 Task: Sort the products by unit price (high first).
Action: Mouse moved to (18, 62)
Screenshot: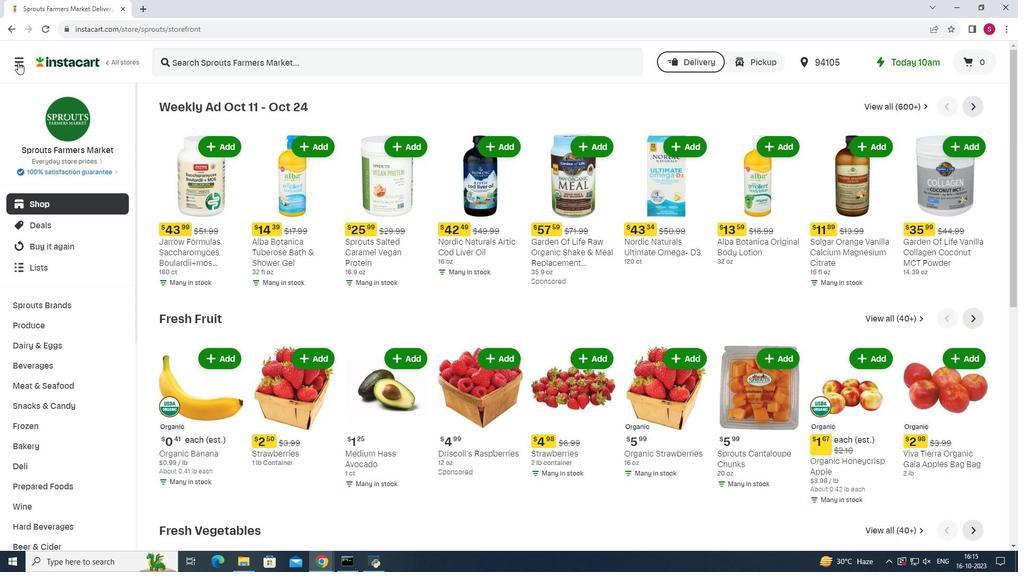 
Action: Mouse pressed left at (18, 62)
Screenshot: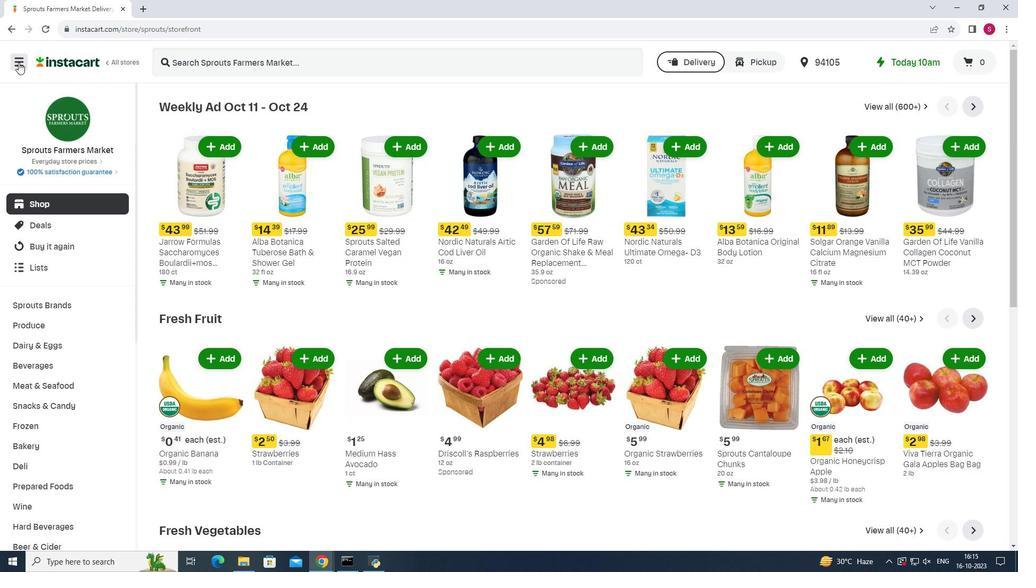 
Action: Mouse moved to (46, 280)
Screenshot: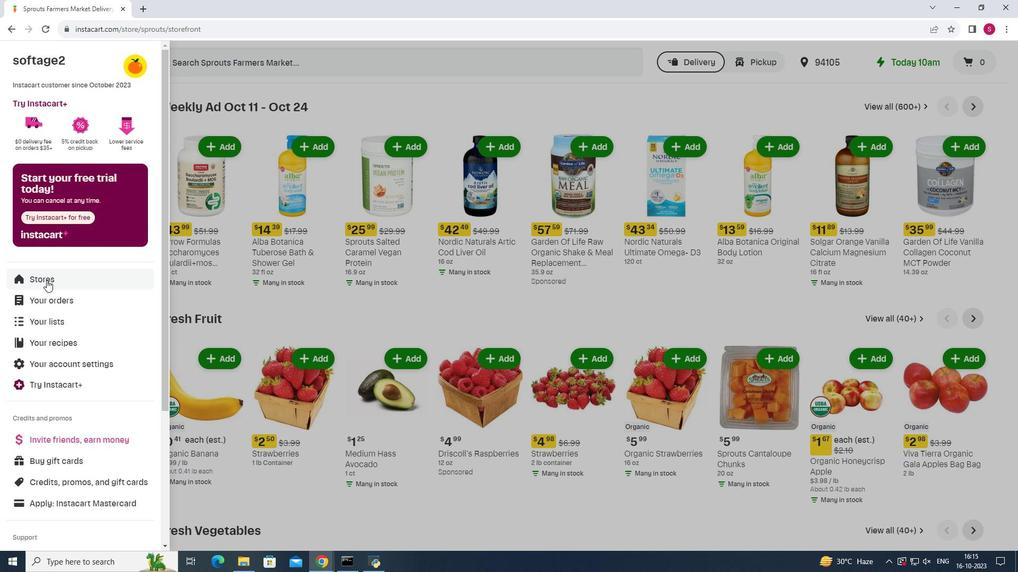 
Action: Mouse pressed left at (46, 280)
Screenshot: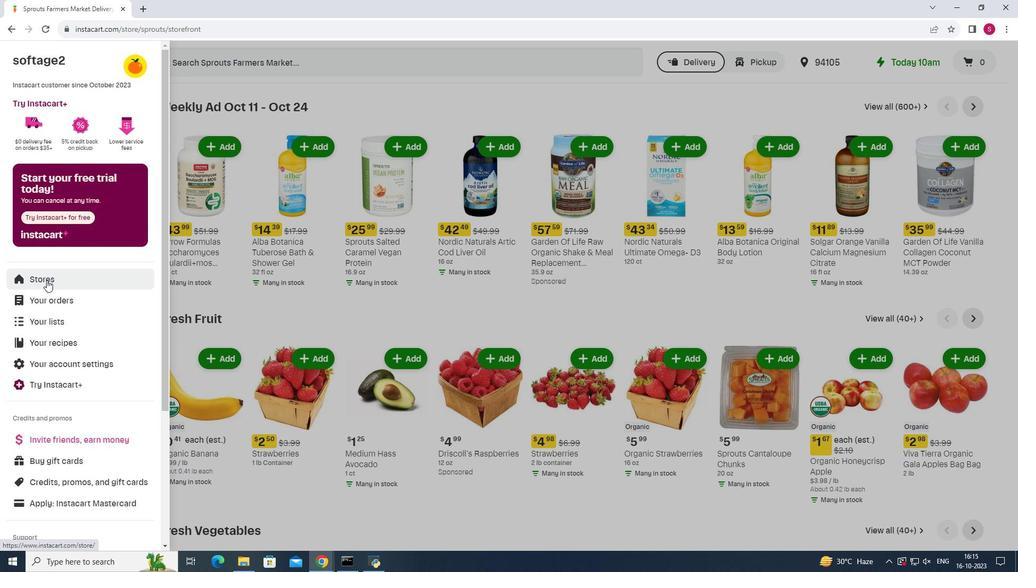 
Action: Mouse moved to (246, 89)
Screenshot: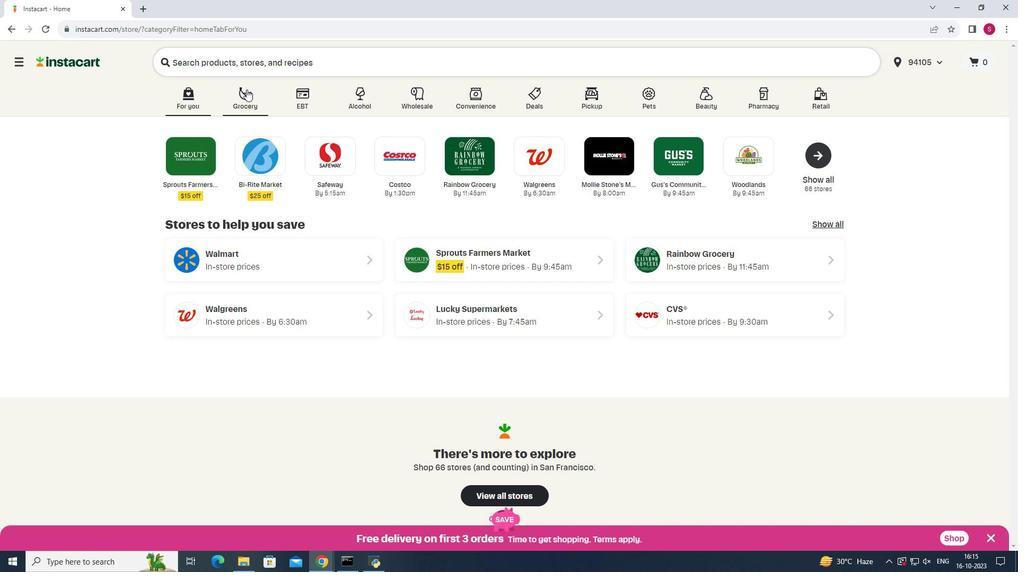 
Action: Mouse pressed left at (246, 89)
Screenshot: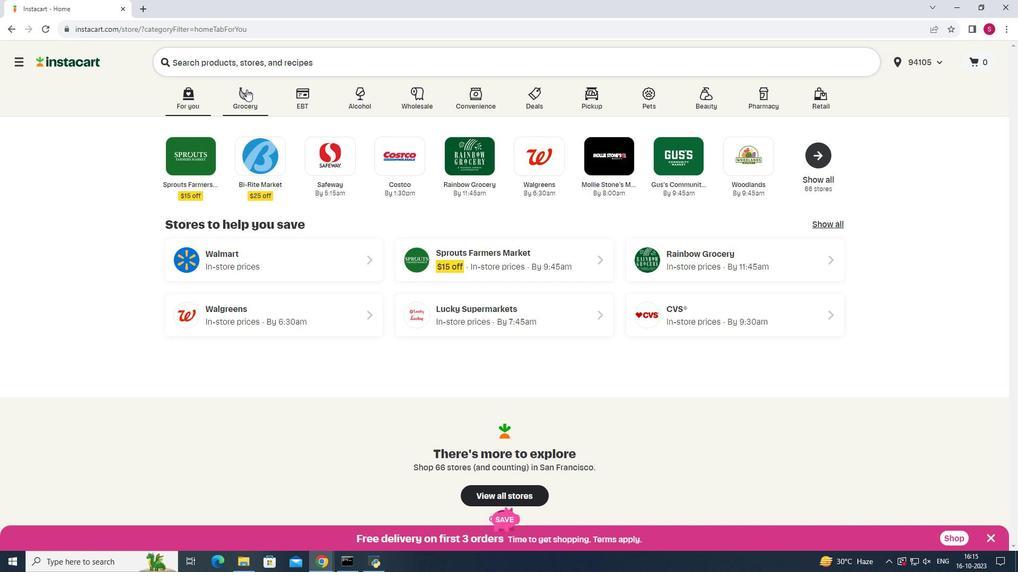 
Action: Mouse moved to (682, 142)
Screenshot: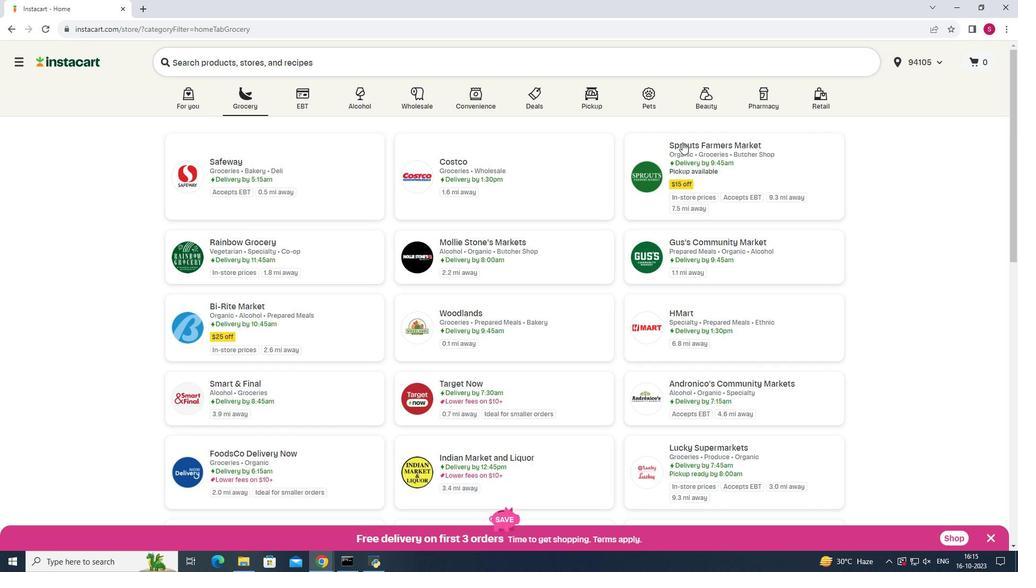 
Action: Mouse pressed left at (682, 142)
Screenshot: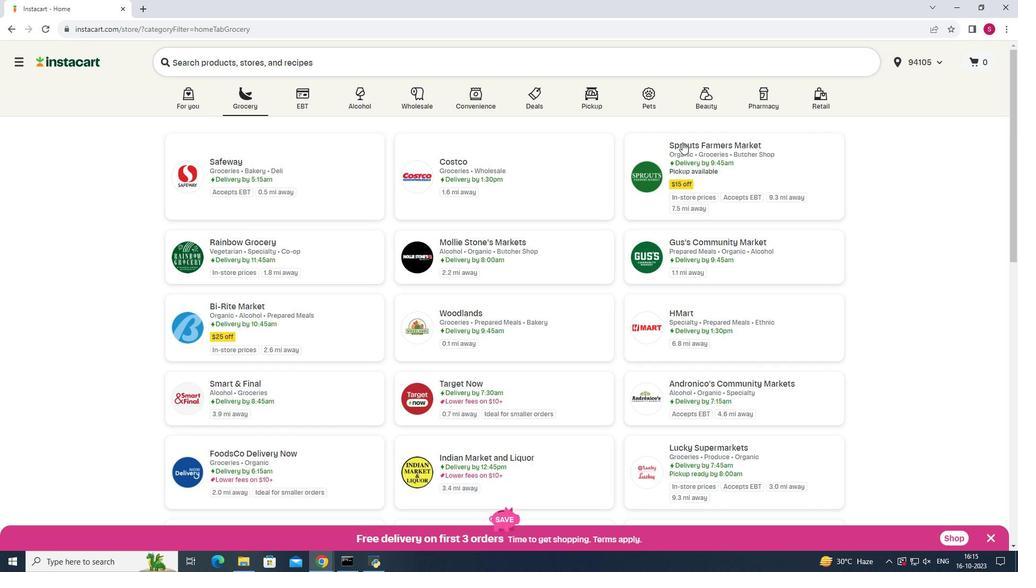 
Action: Mouse moved to (72, 382)
Screenshot: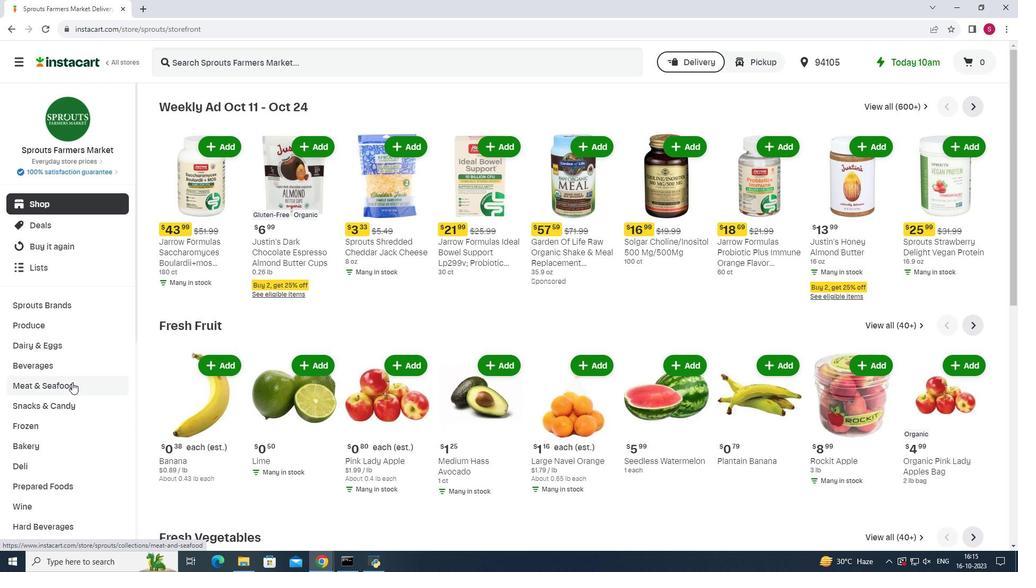 
Action: Mouse pressed left at (72, 382)
Screenshot: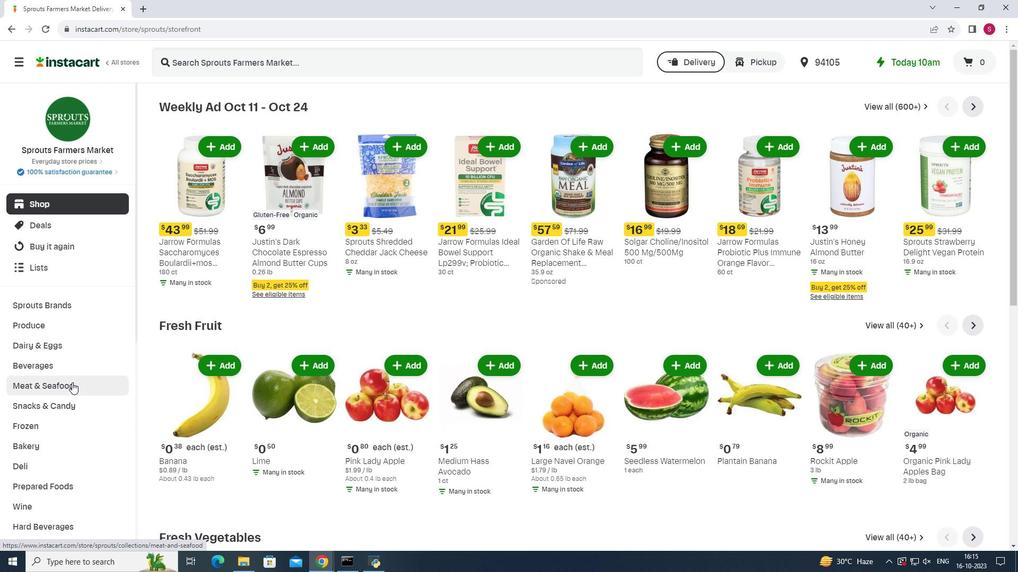 
Action: Mouse moved to (769, 130)
Screenshot: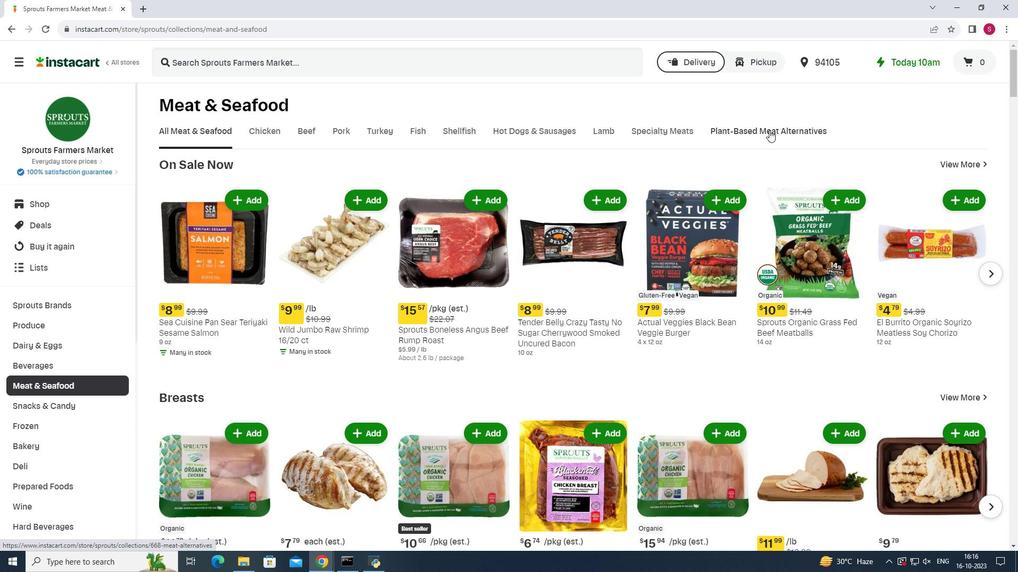 
Action: Mouse pressed left at (769, 130)
Screenshot: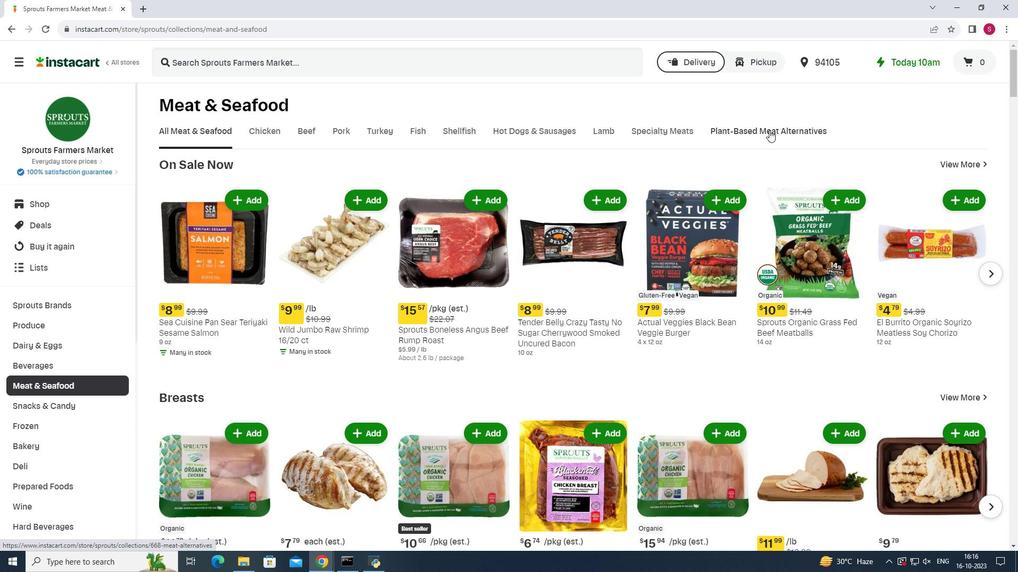 
Action: Mouse moved to (624, 174)
Screenshot: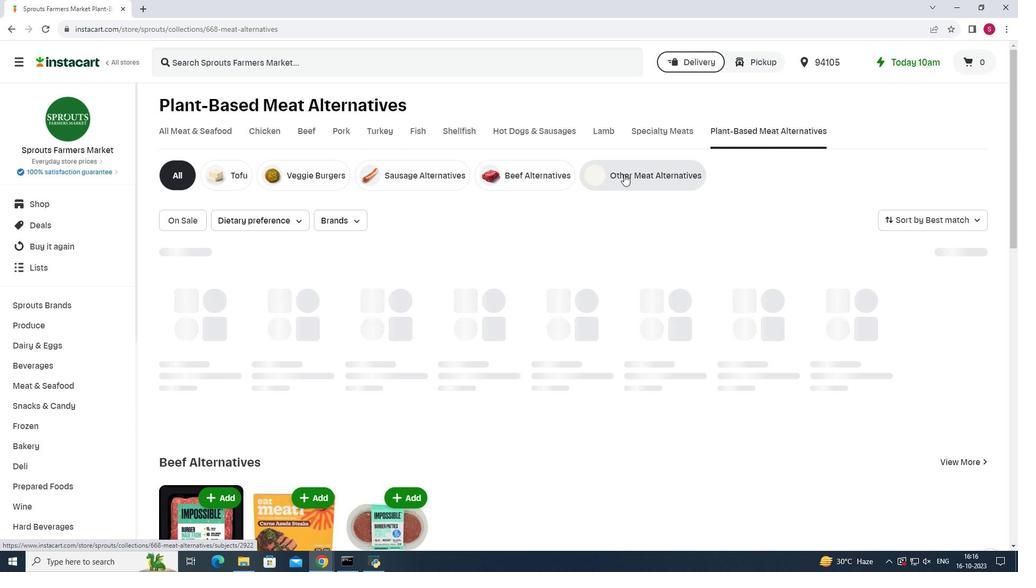 
Action: Mouse pressed left at (624, 174)
Screenshot: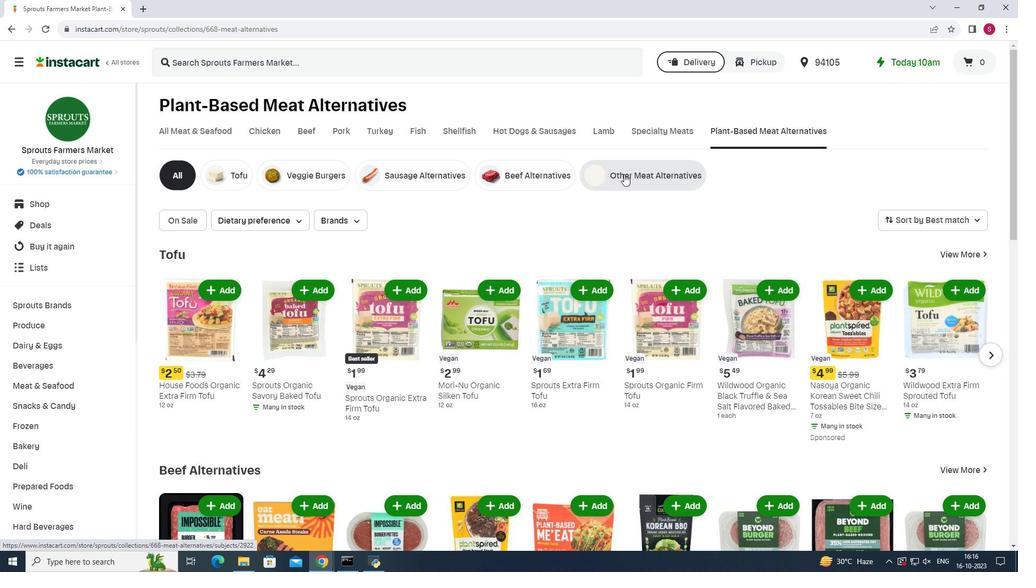 
Action: Mouse moved to (920, 218)
Screenshot: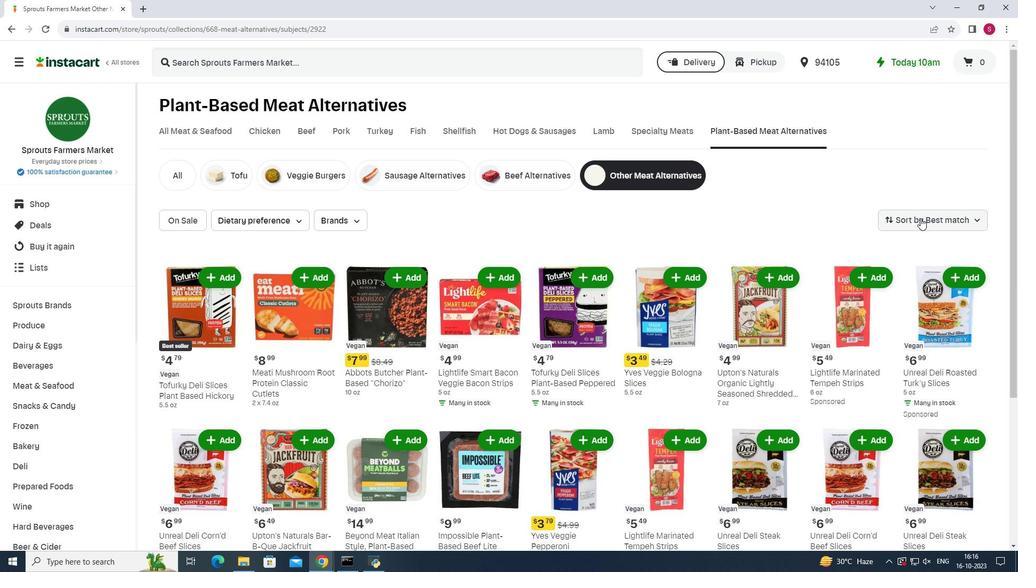 
Action: Mouse pressed left at (920, 218)
Screenshot: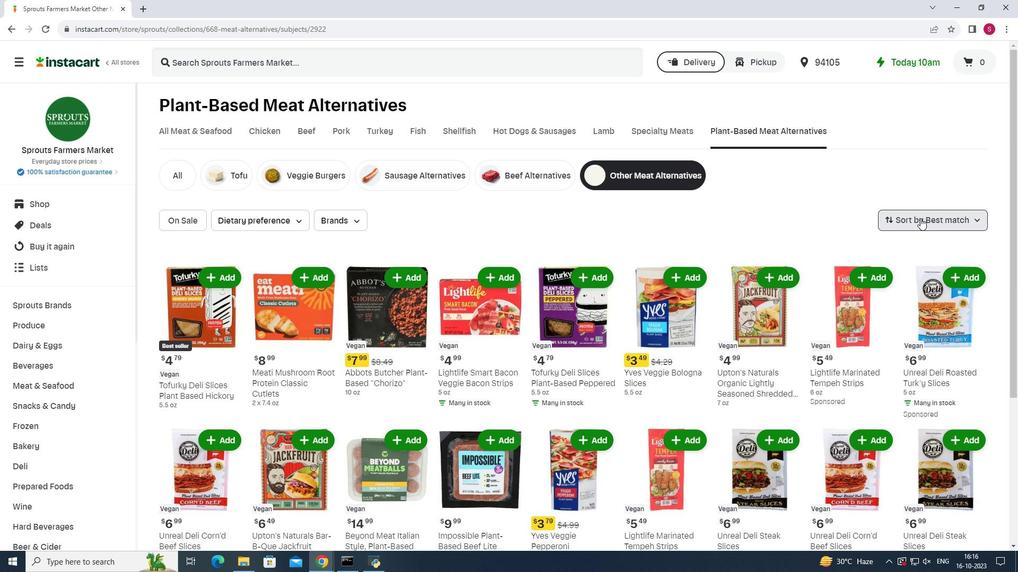 
Action: Mouse moved to (944, 346)
Screenshot: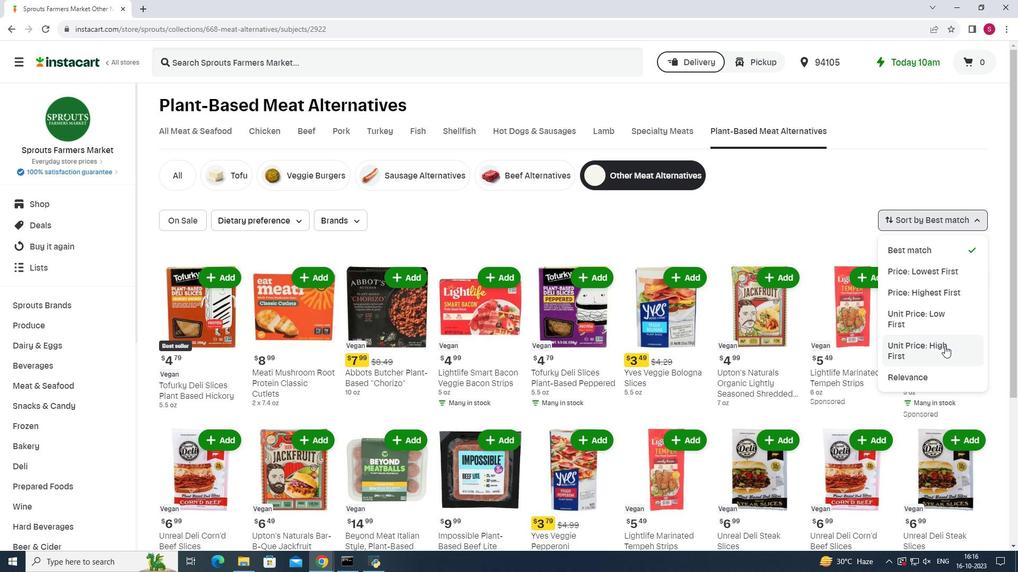 
Action: Mouse pressed left at (944, 346)
Screenshot: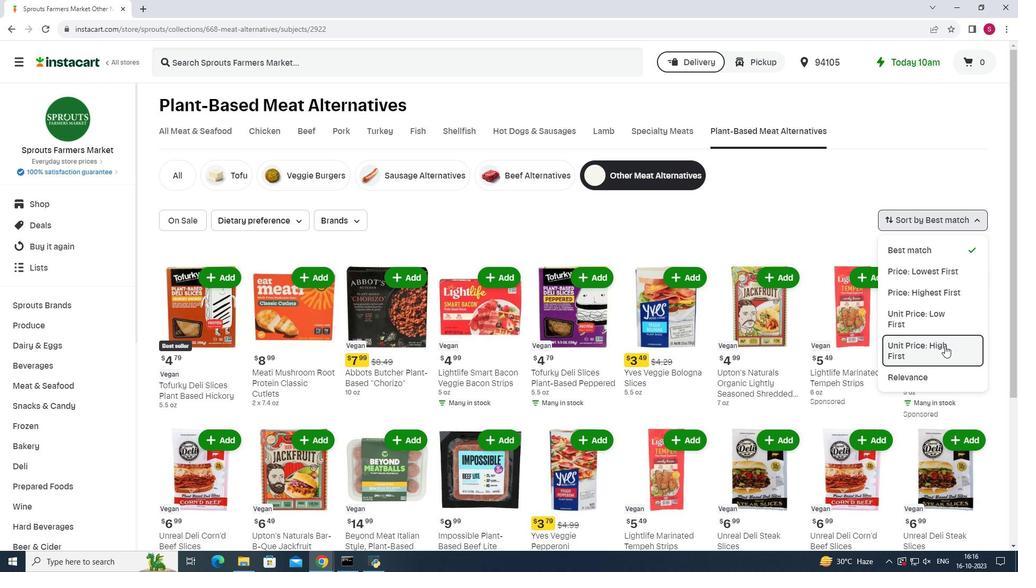 
Action: Mouse moved to (814, 210)
Screenshot: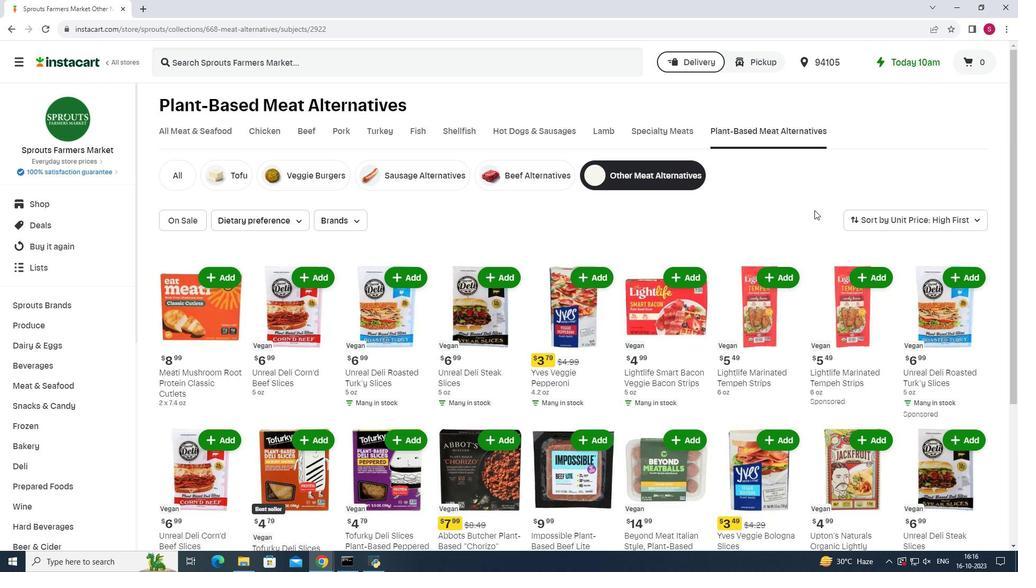 
